 Task: Add Nikhil Rathi as a follower.
Action: Mouse moved to (389, 104)
Screenshot: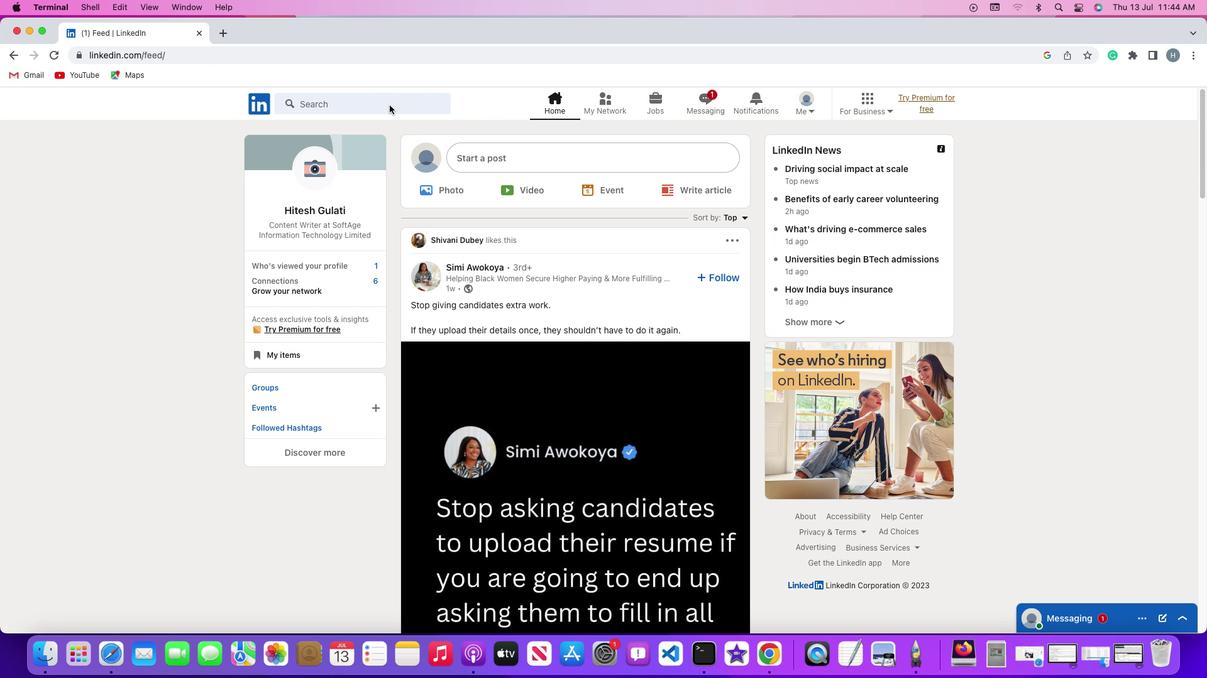 
Action: Mouse pressed left at (389, 104)
Screenshot: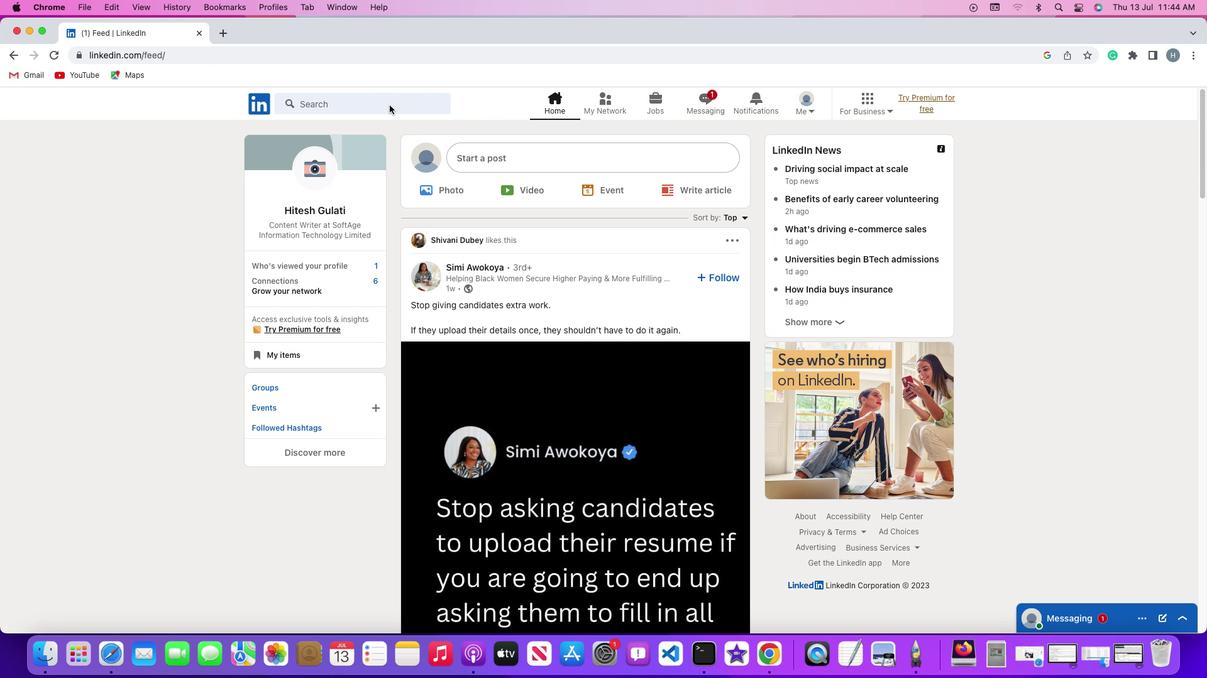 
Action: Mouse pressed left at (389, 104)
Screenshot: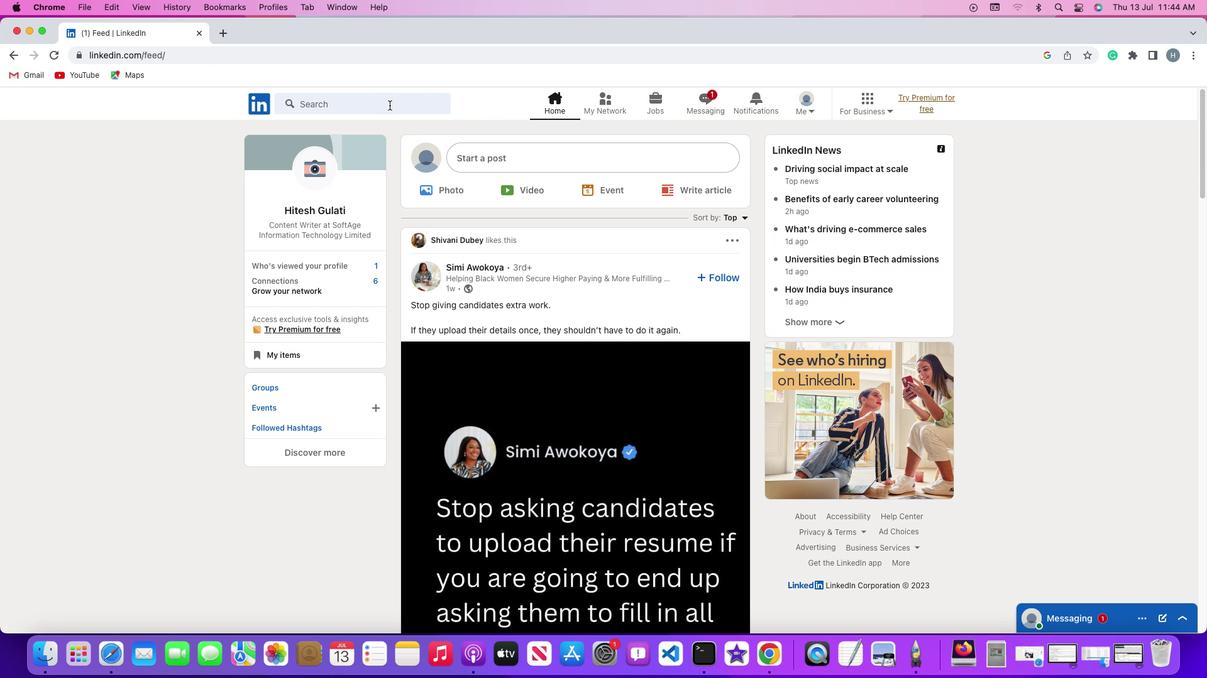 
Action: Key pressed Key.shift
Screenshot: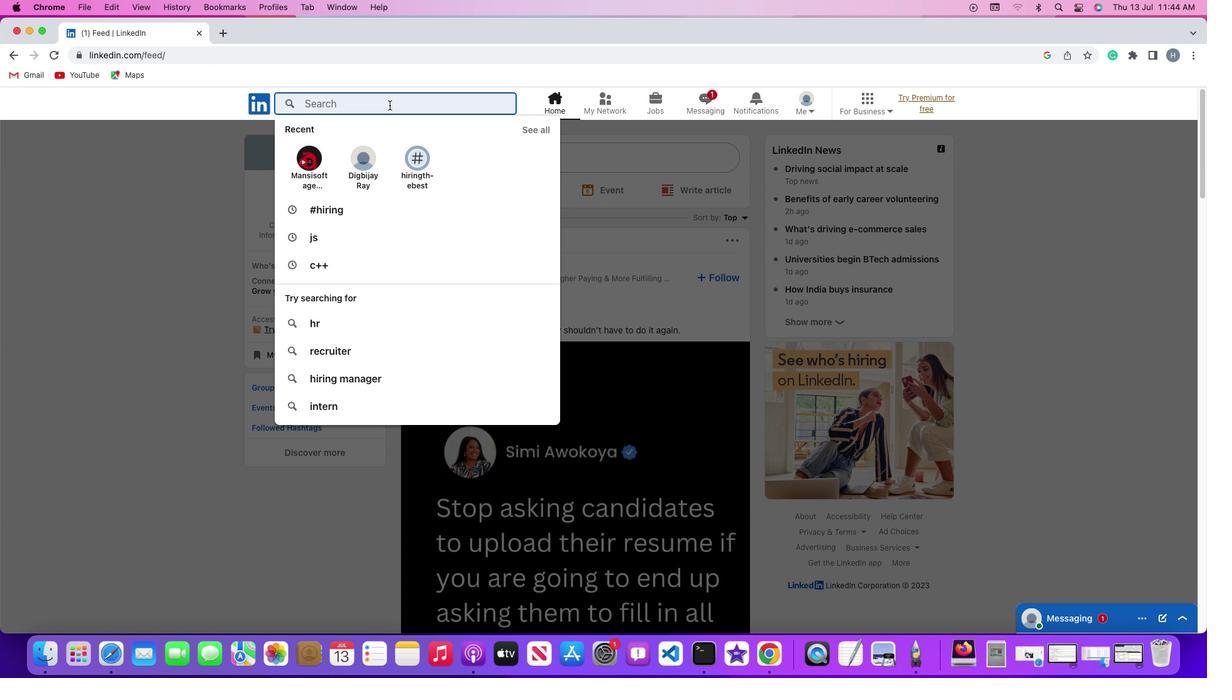 
Action: Mouse moved to (389, 104)
Screenshot: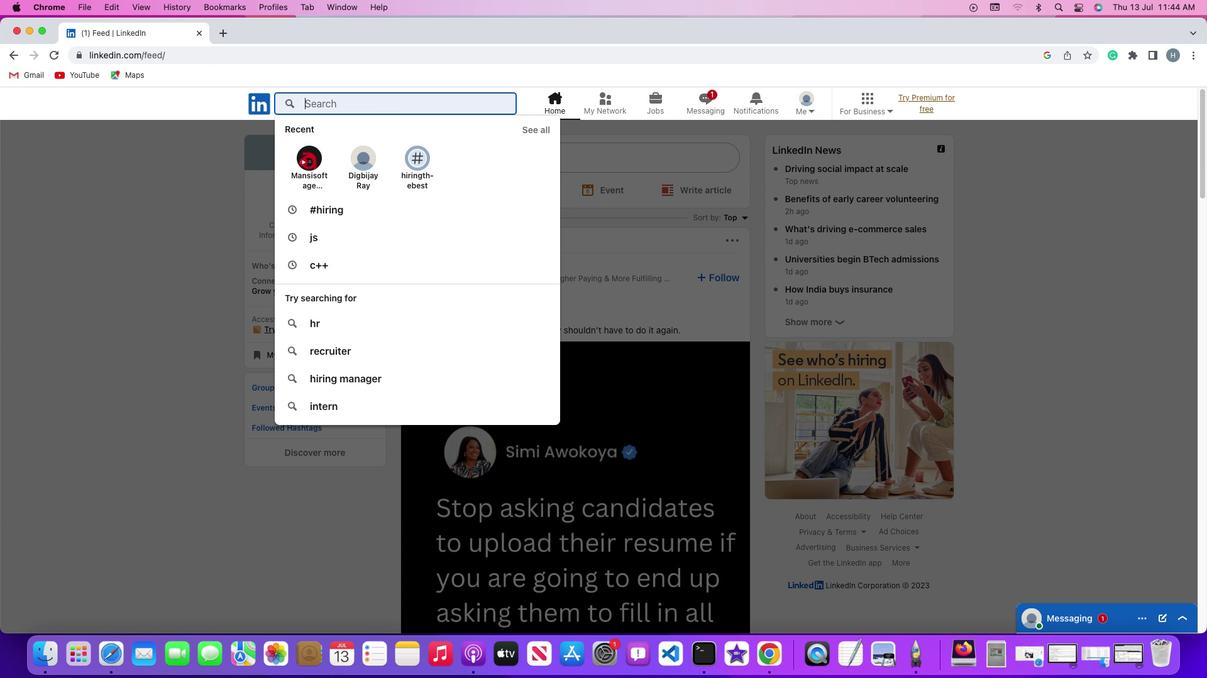 
Action: Key pressed '#''h''i''r''i''n''g'Key.enter
Screenshot: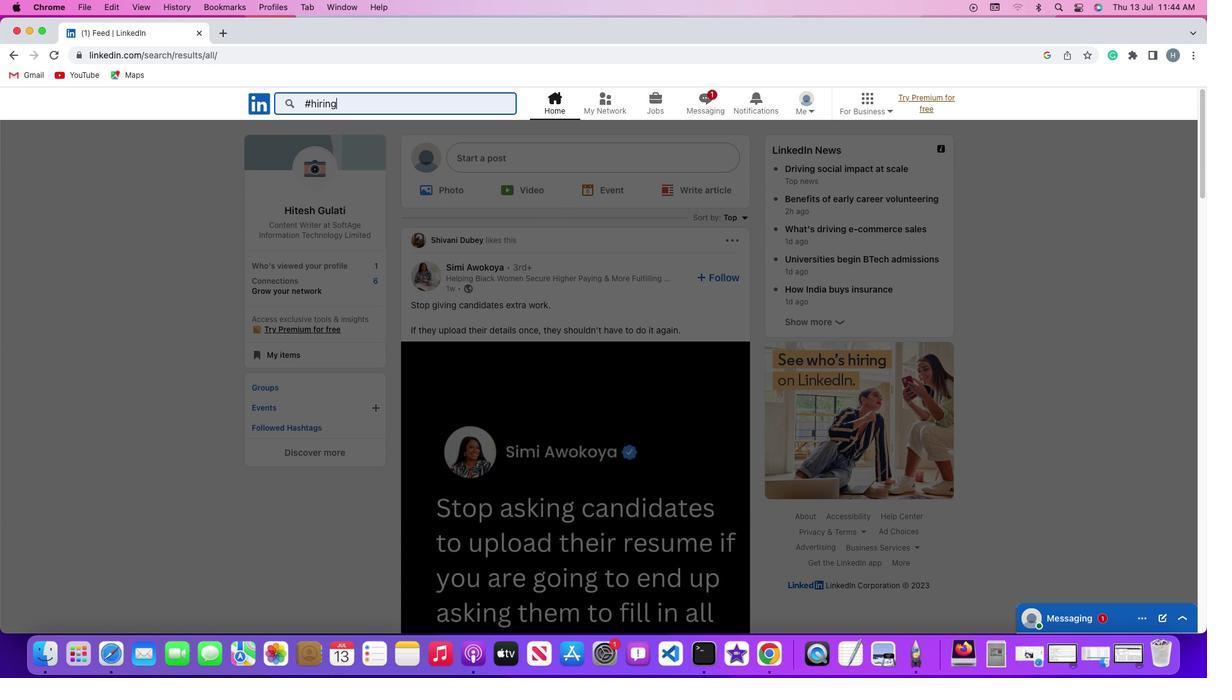 
Action: Mouse moved to (365, 137)
Screenshot: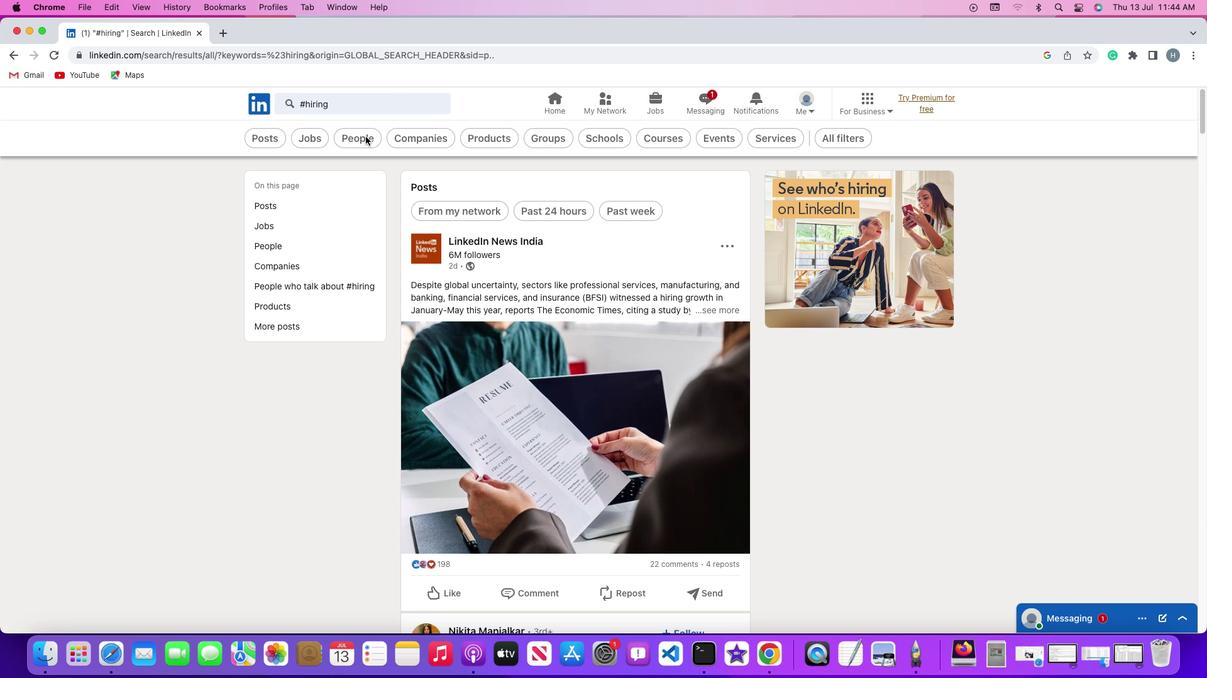 
Action: Mouse pressed left at (365, 137)
Screenshot: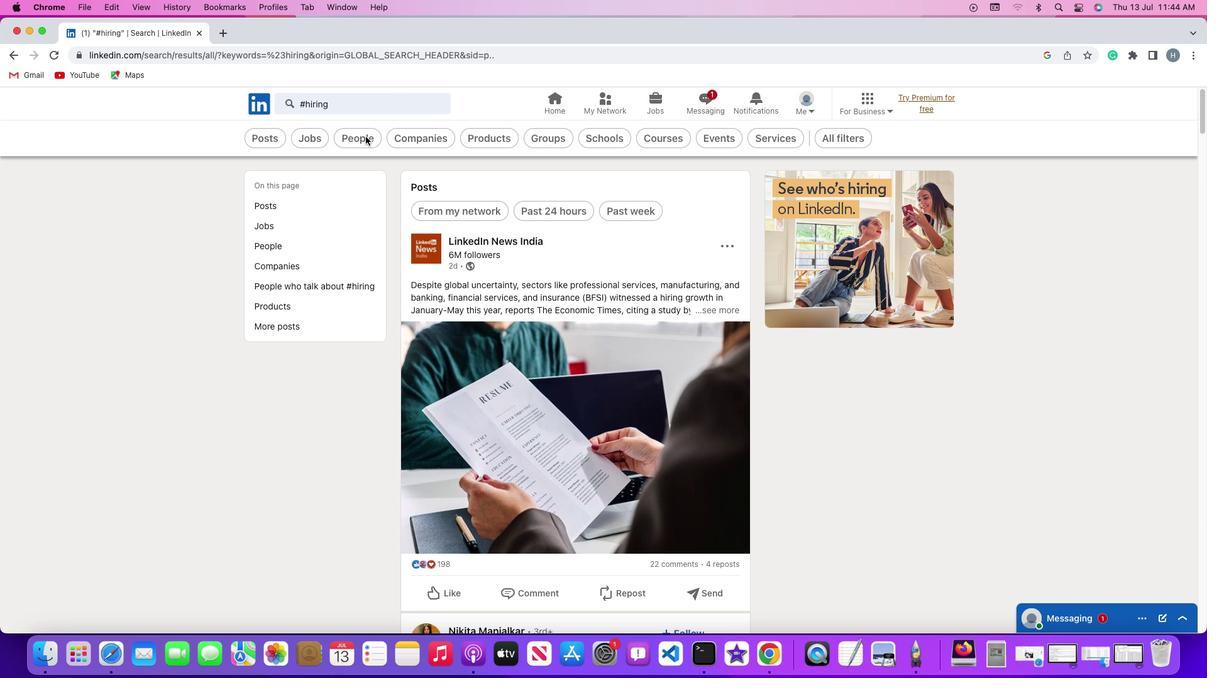 
Action: Mouse moved to (655, 139)
Screenshot: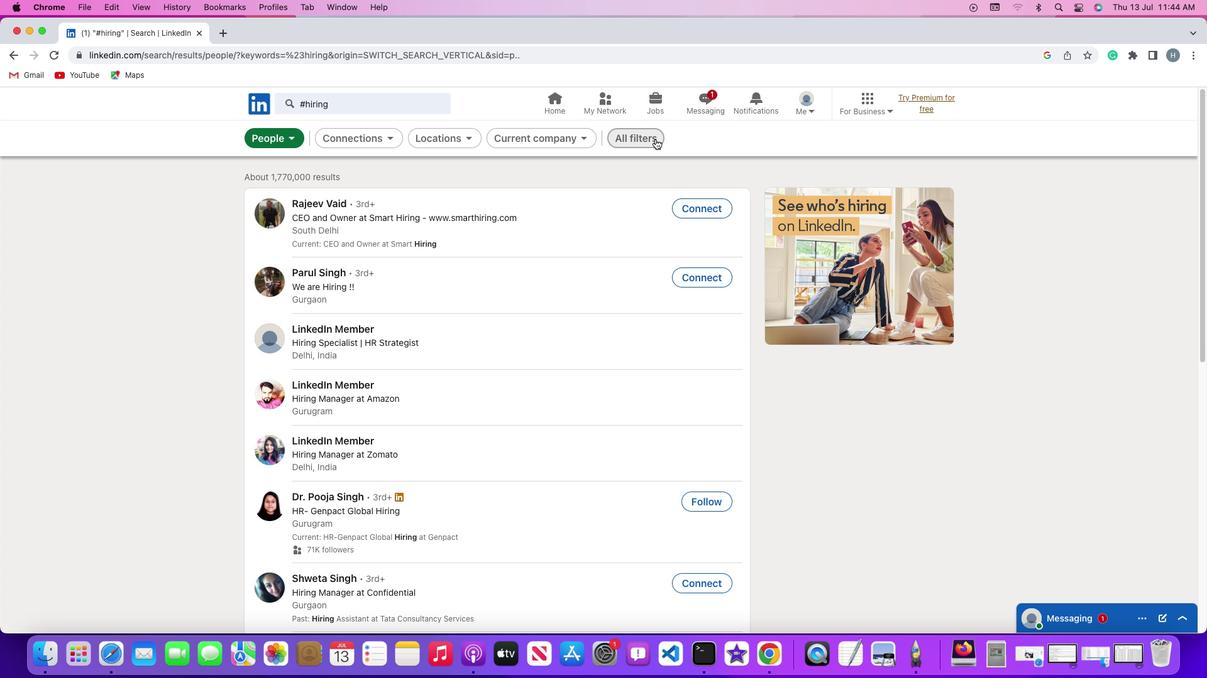 
Action: Mouse pressed left at (655, 139)
Screenshot: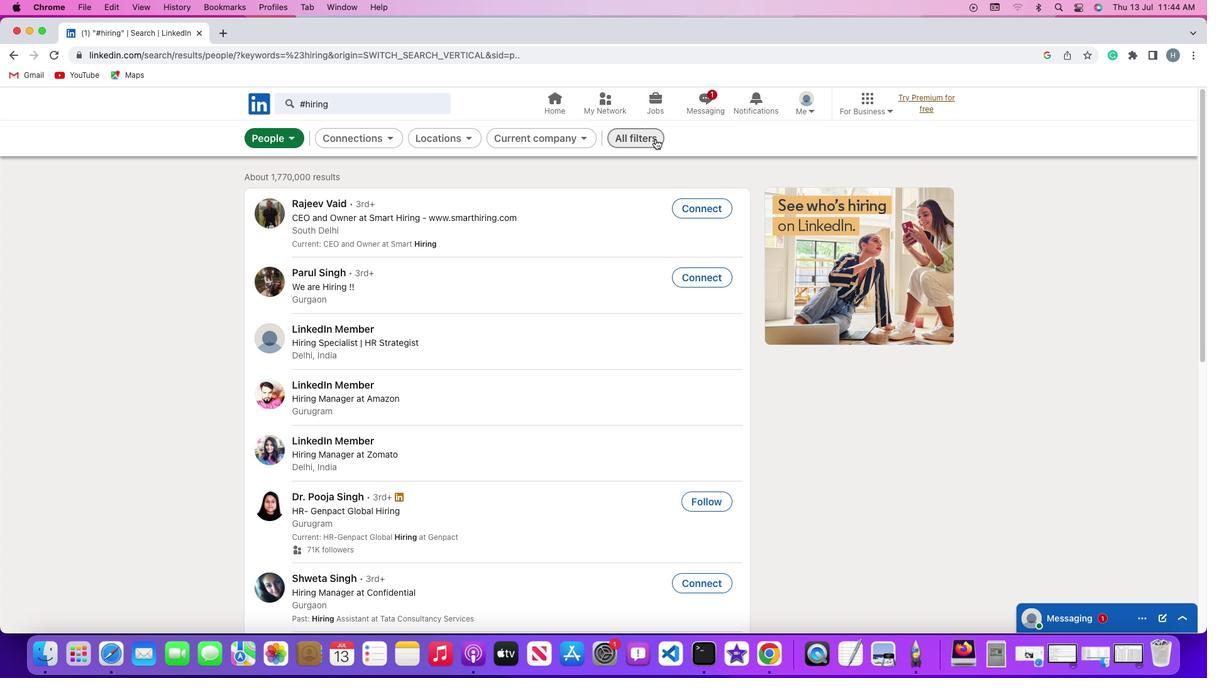 
Action: Mouse moved to (918, 395)
Screenshot: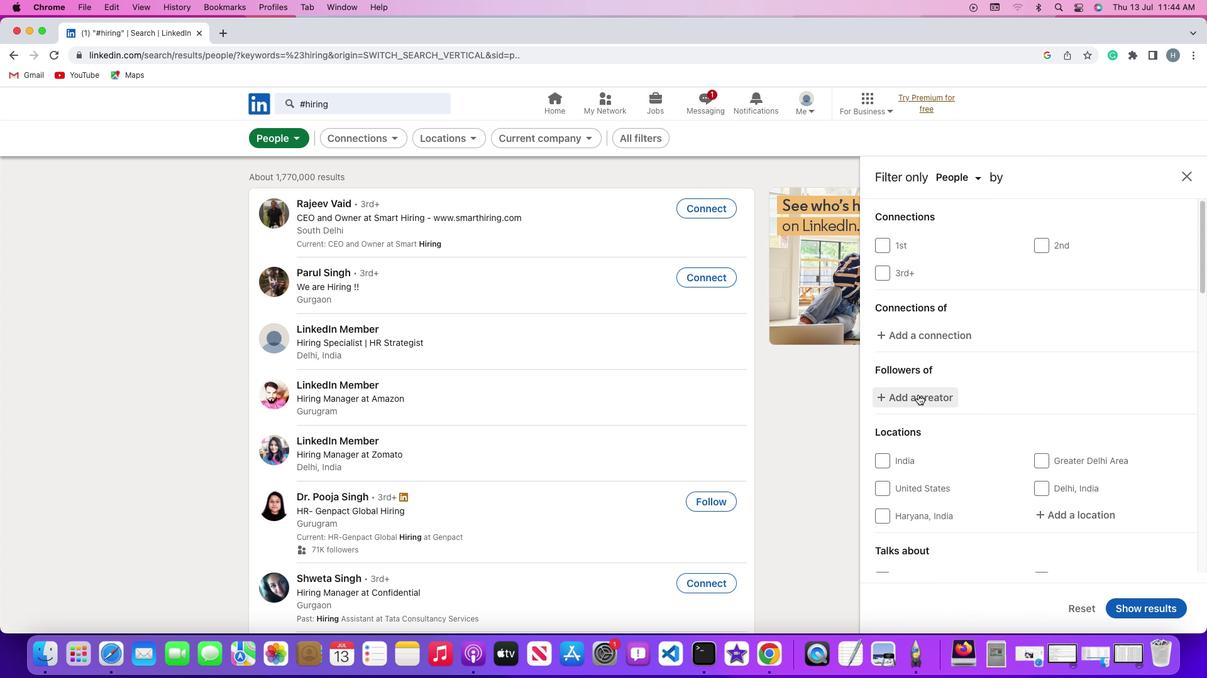 
Action: Mouse pressed left at (918, 395)
Screenshot: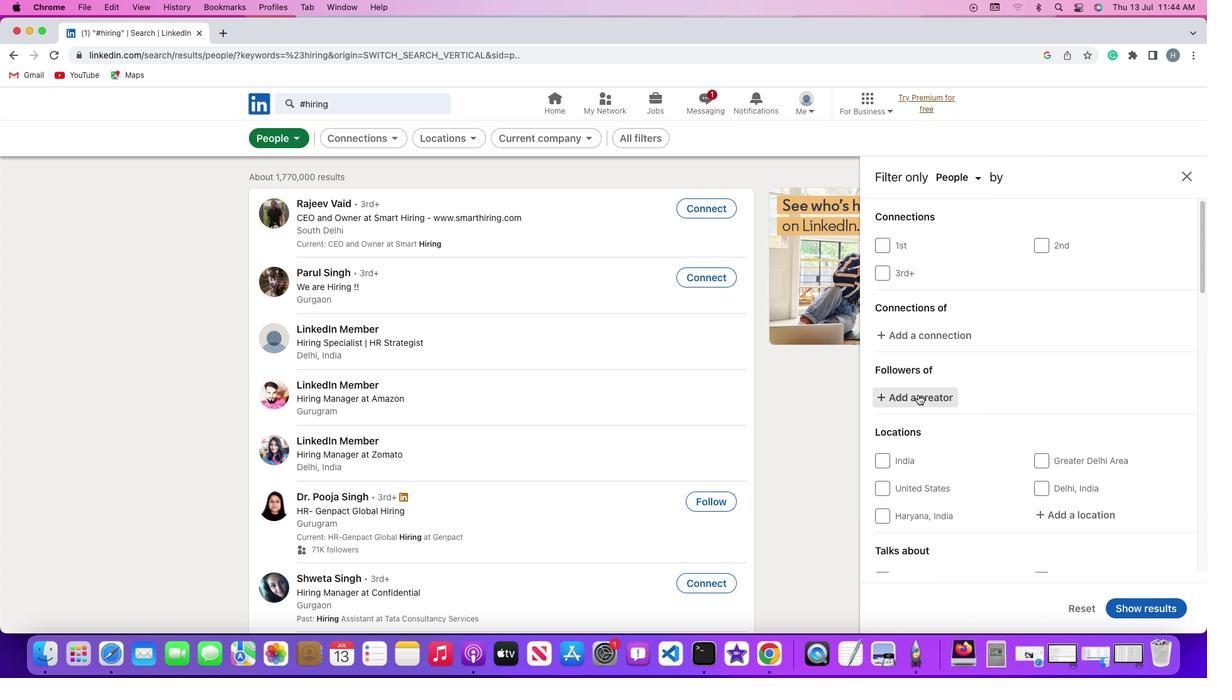 
Action: Mouse moved to (917, 395)
Screenshot: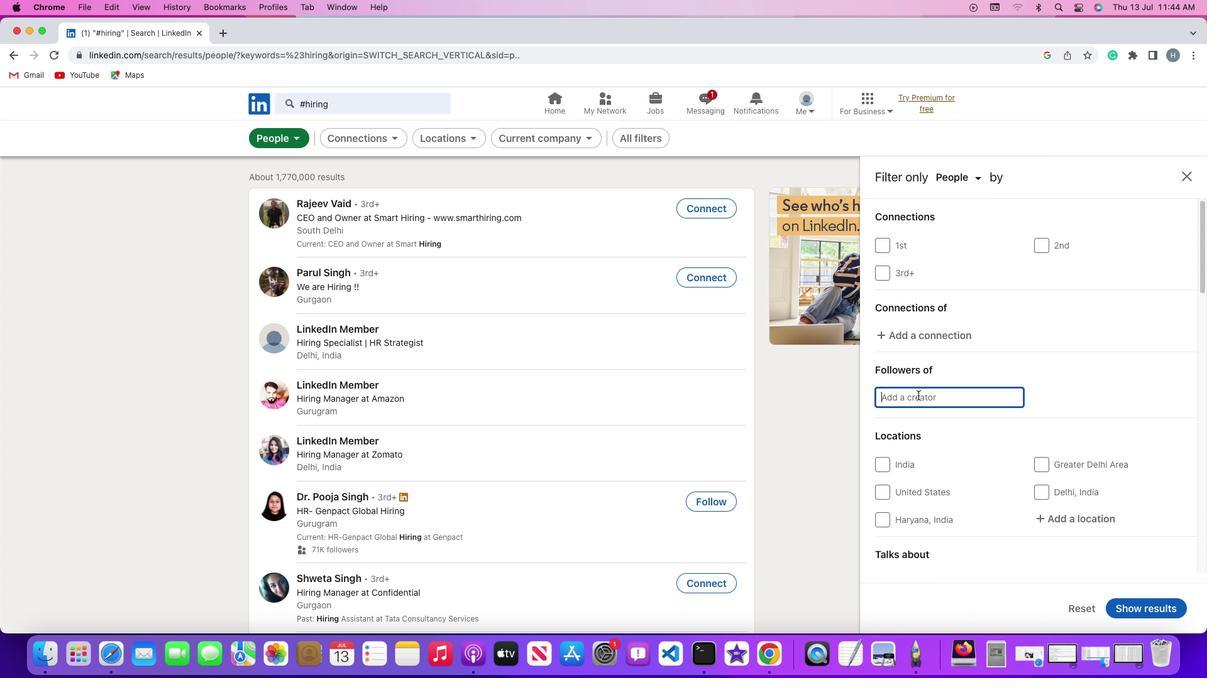 
Action: Key pressed Key.shift'N''i''k''h''i''l'Key.spaceKey.shift'R''a''t''h''i'
Screenshot: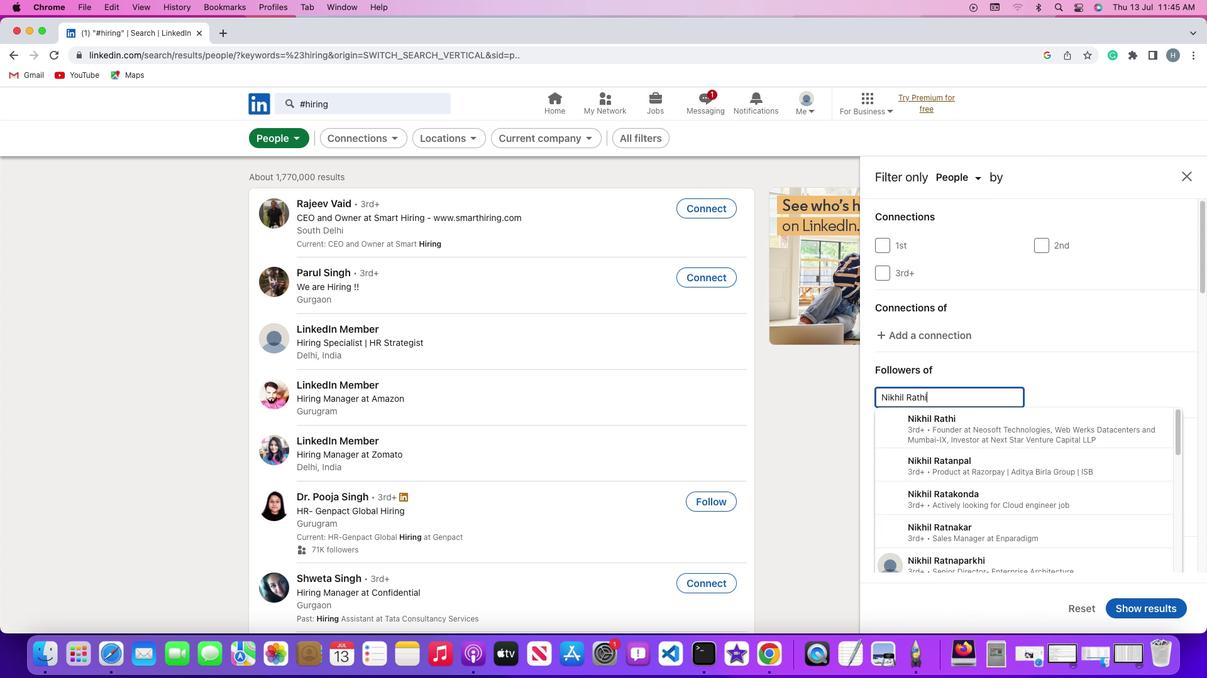 
Action: Mouse moved to (946, 435)
Screenshot: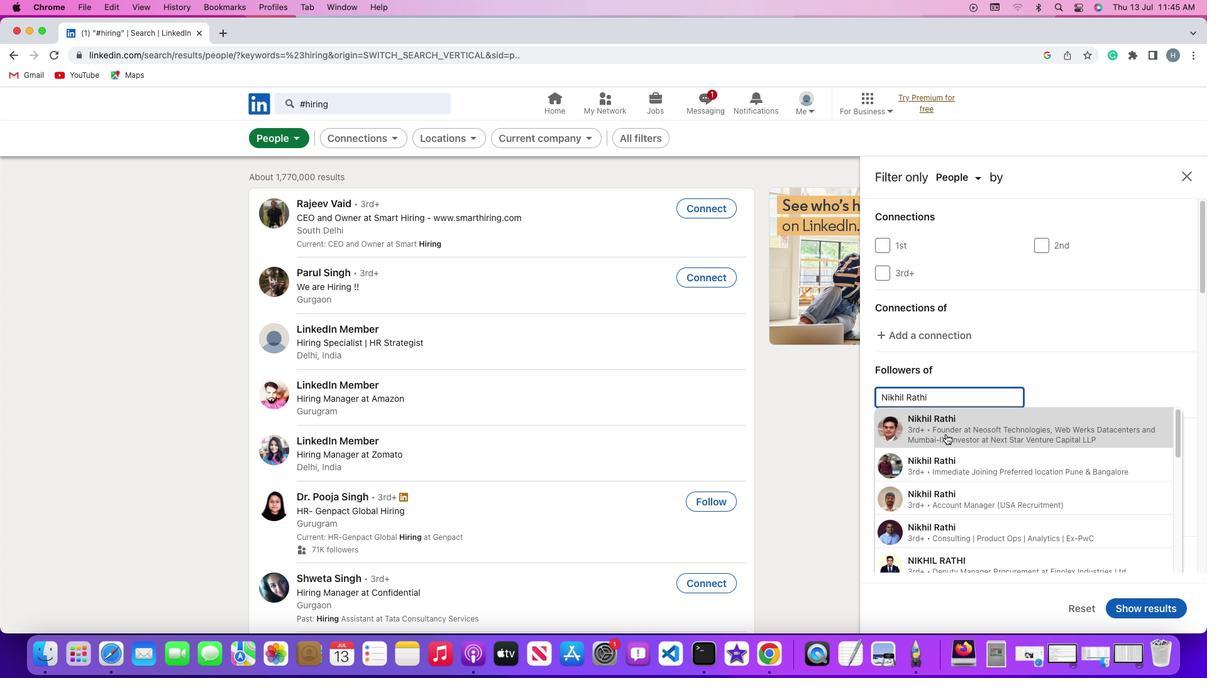 
Action: Mouse pressed left at (946, 435)
Screenshot: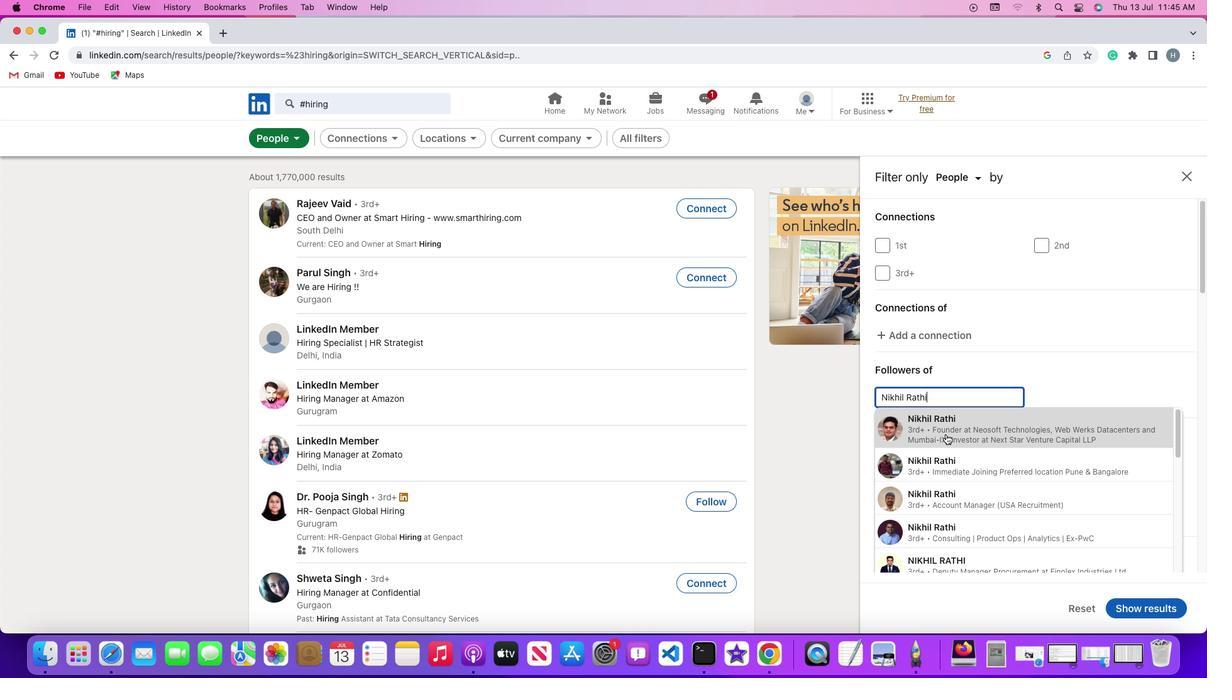 
Action: Mouse moved to (936, 434)
Screenshot: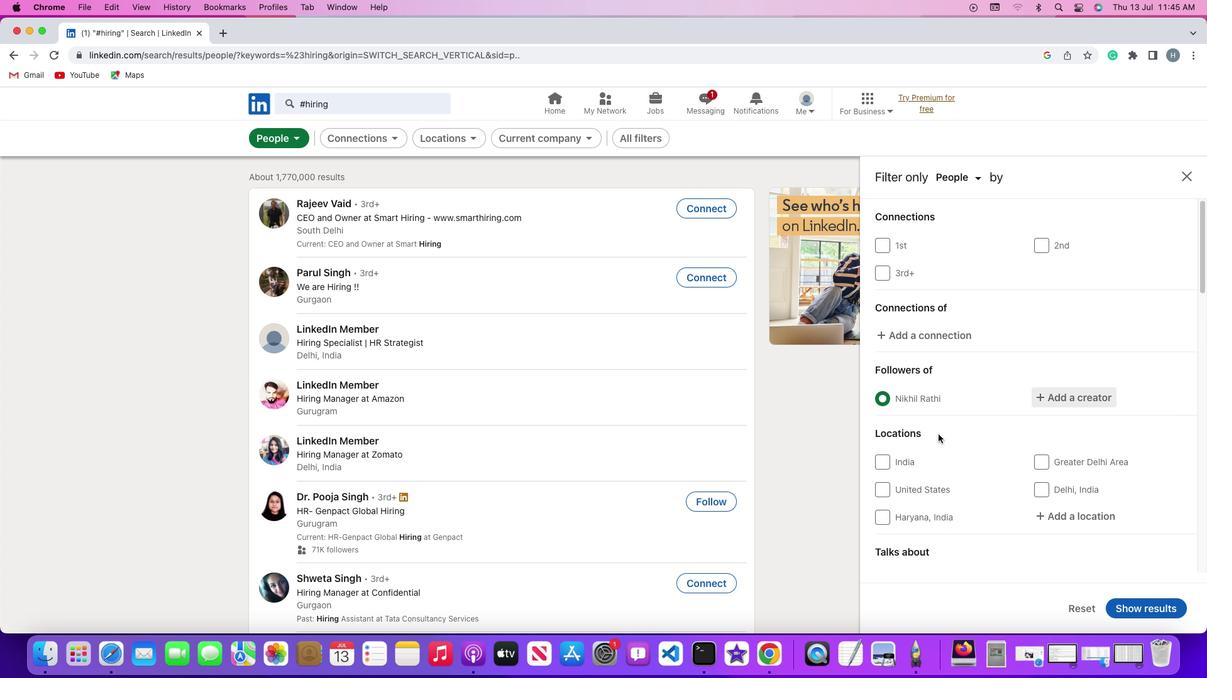 
